 Task: Make in the project AgileFusion a sprint 'API Gateway Sprint'. Create in the project AgileFusion a sprint 'API Gateway Sprint'. Add in the project AgileFusion a sprint 'API Gateway Sprint'
Action: Mouse moved to (1072, 190)
Screenshot: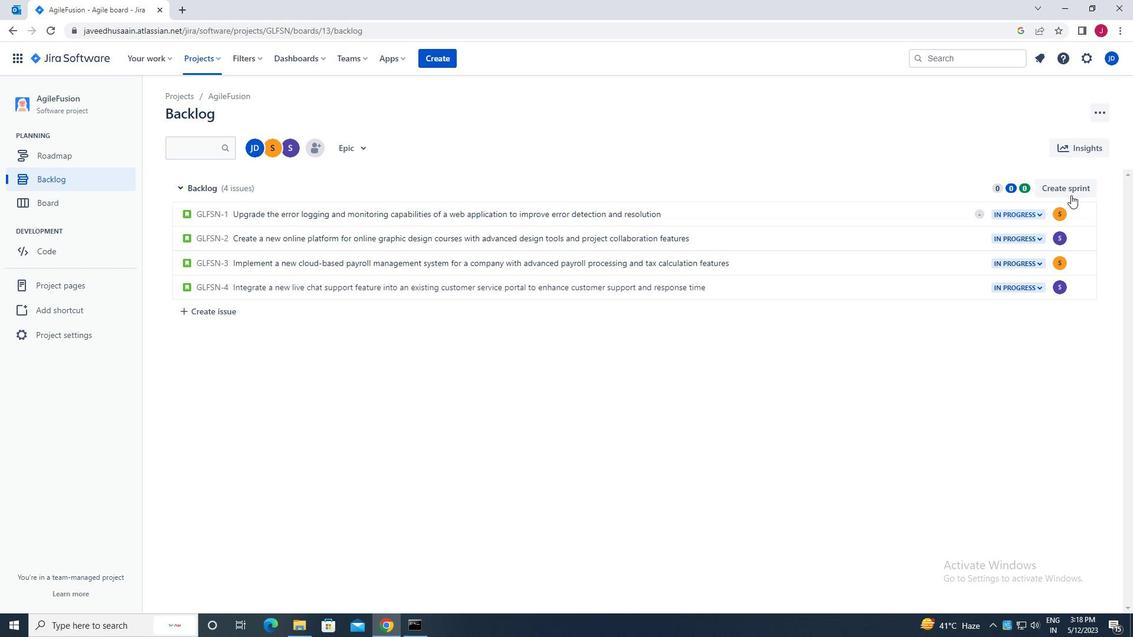 
Action: Mouse pressed left at (1072, 190)
Screenshot: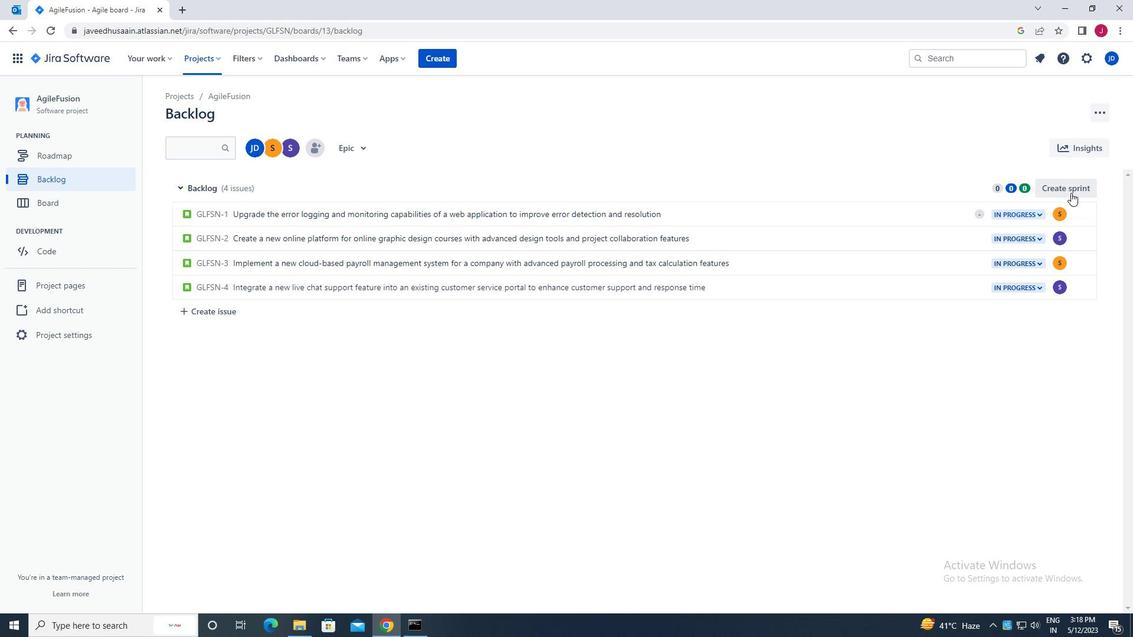 
Action: Mouse moved to (1090, 187)
Screenshot: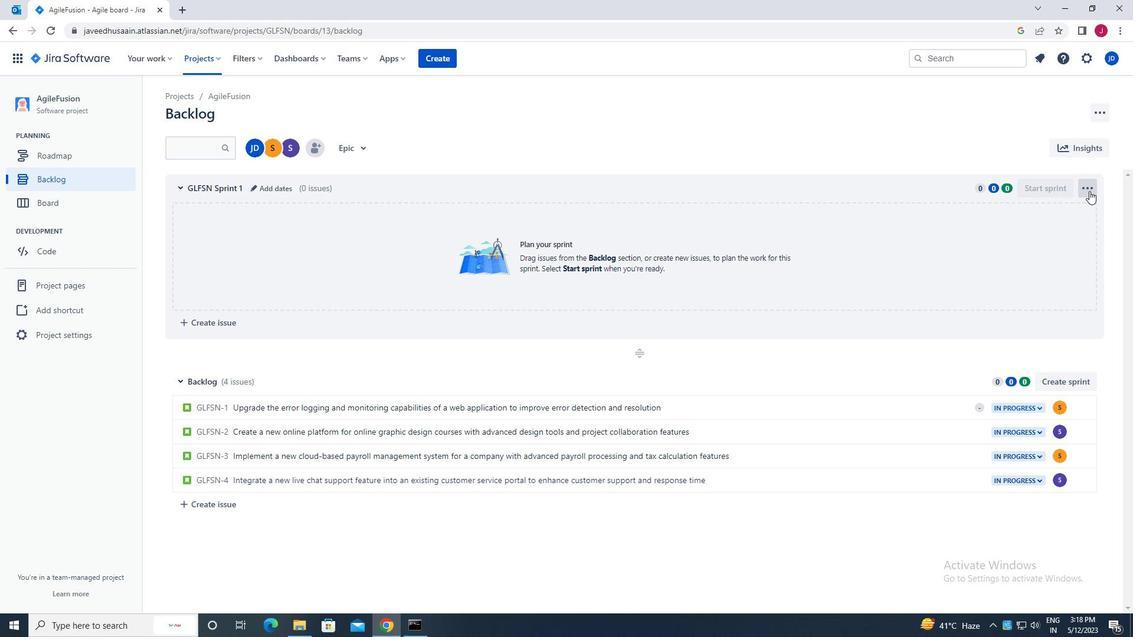 
Action: Mouse pressed left at (1090, 187)
Screenshot: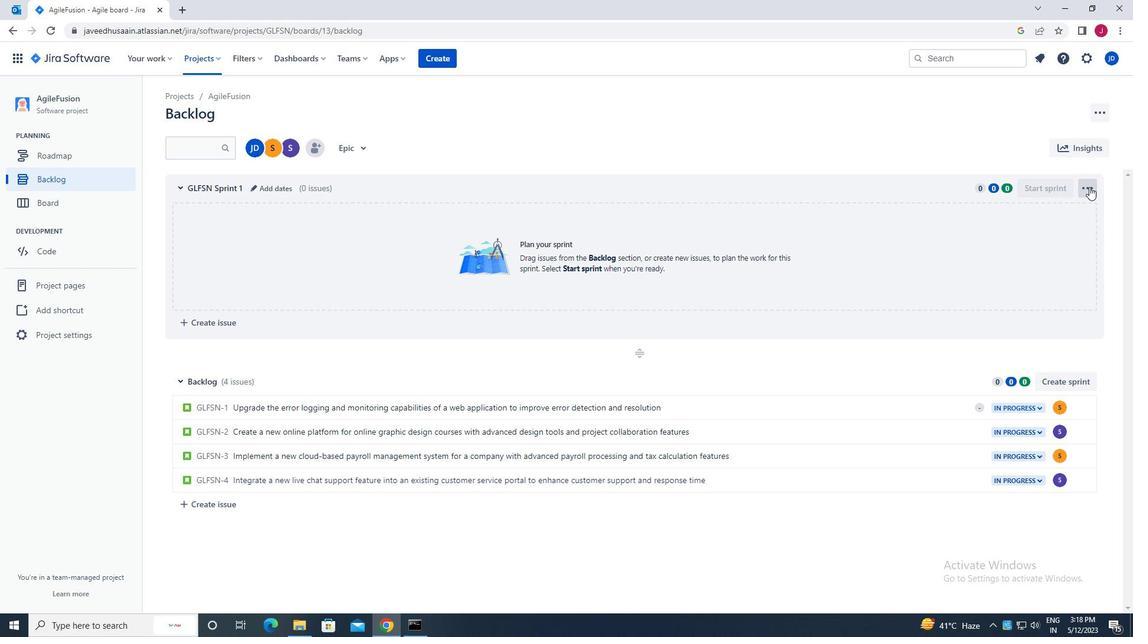 
Action: Mouse moved to (1073, 215)
Screenshot: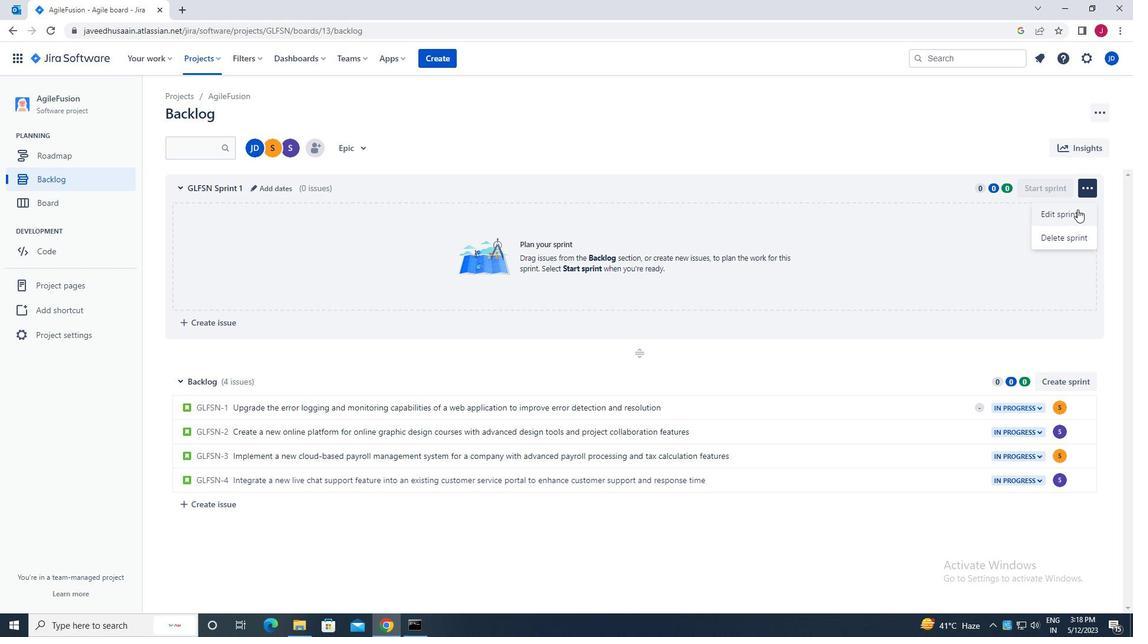 
Action: Mouse pressed left at (1073, 215)
Screenshot: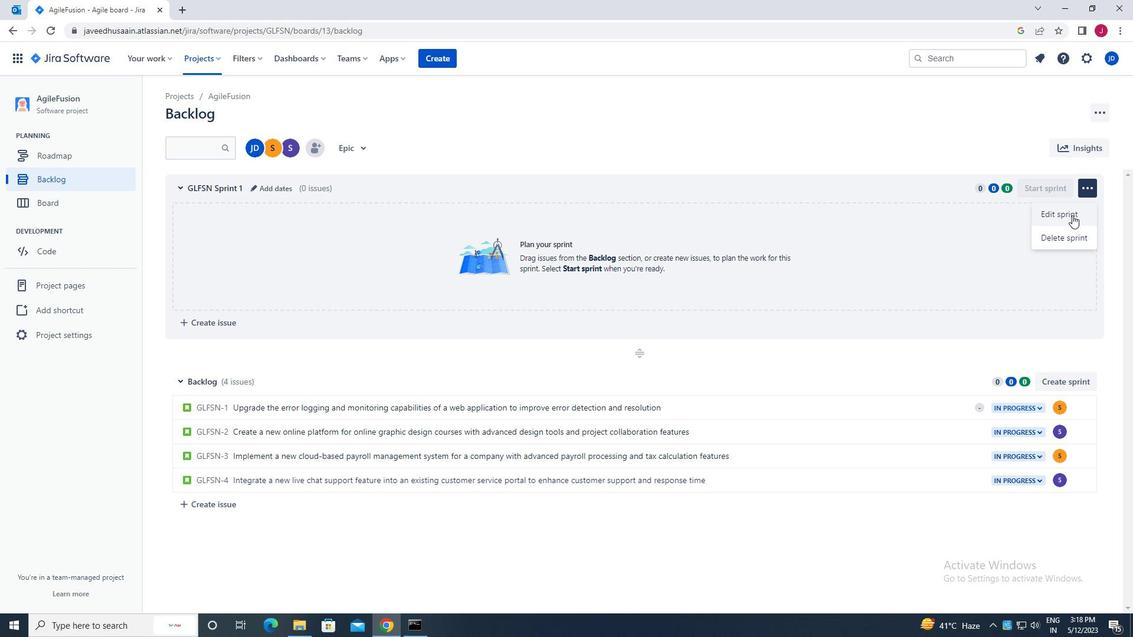 
Action: Mouse moved to (502, 140)
Screenshot: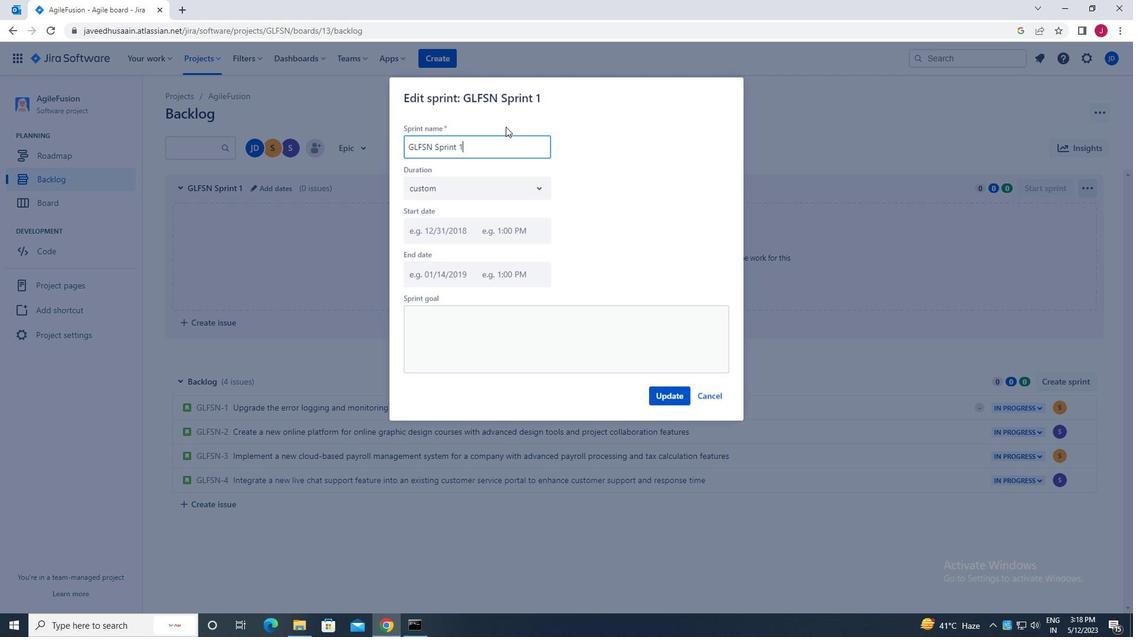 
Action: Mouse pressed left at (502, 140)
Screenshot: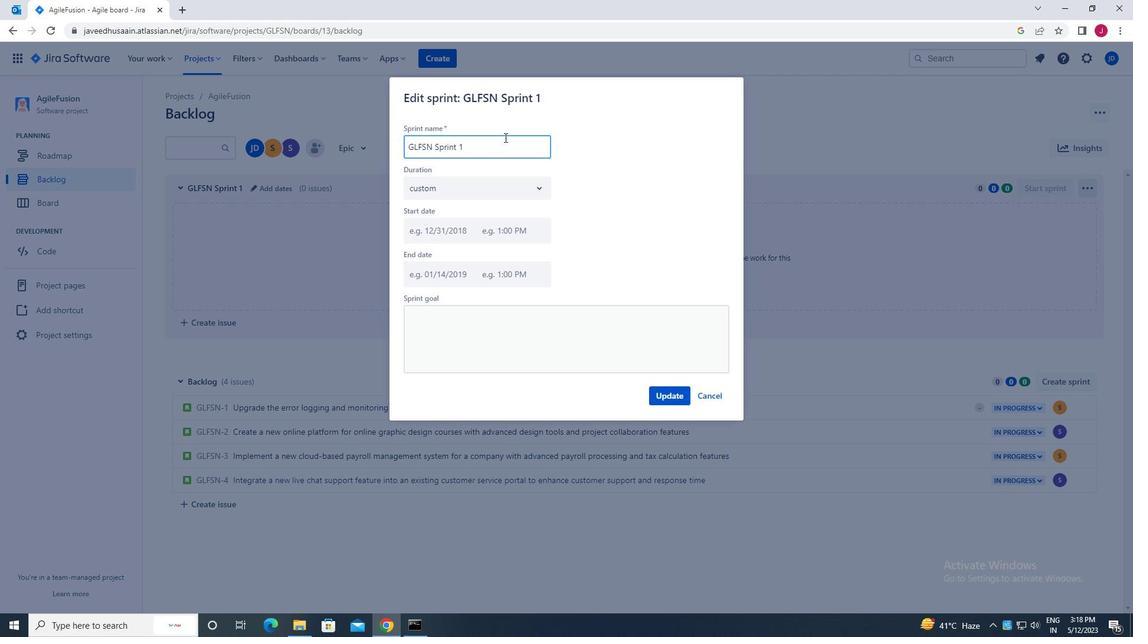 
Action: Key pressed <Key.backspace><Key.backspace><Key.backspace><Key.backspace><Key.backspace><Key.backspace><Key.backspace><Key.backspace><Key.backspace><Key.backspace><Key.backspace><Key.backspace><Key.backspace><Key.backspace><Key.backspace><Key.backspace><Key.backspace><Key.backspace><Key.backspace><Key.backspace>api<Key.space><Key.caps_lock><Key.caps_lock>g<Key.caps_lock>ateway<Key.space><Key.caps_lock>s<Key.caps_lock>print
Screenshot: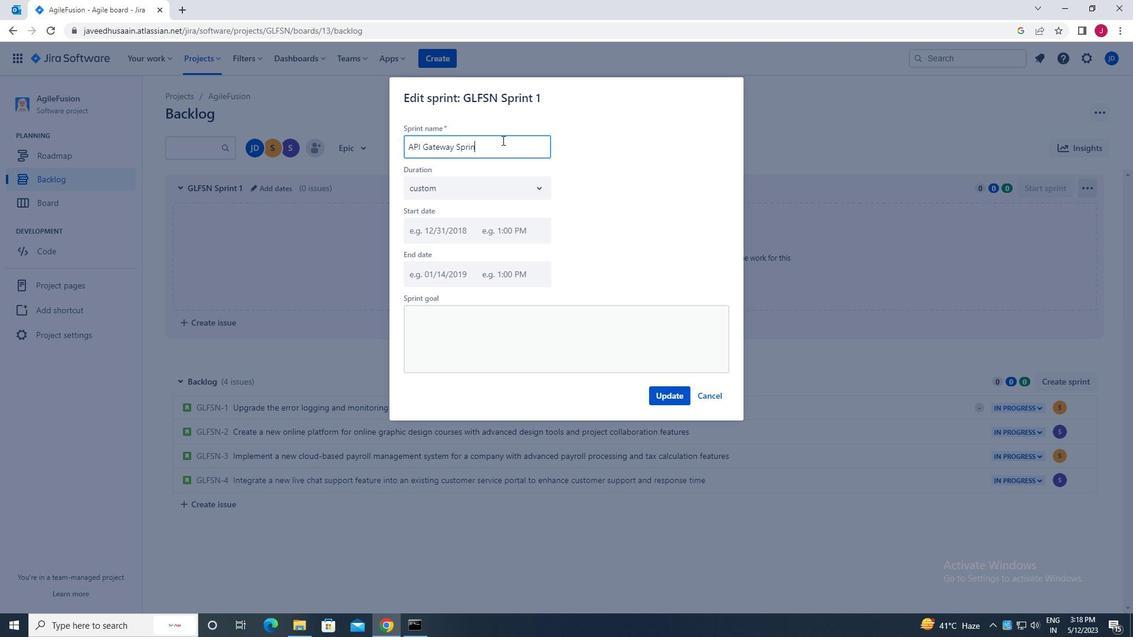 
Action: Mouse moved to (673, 397)
Screenshot: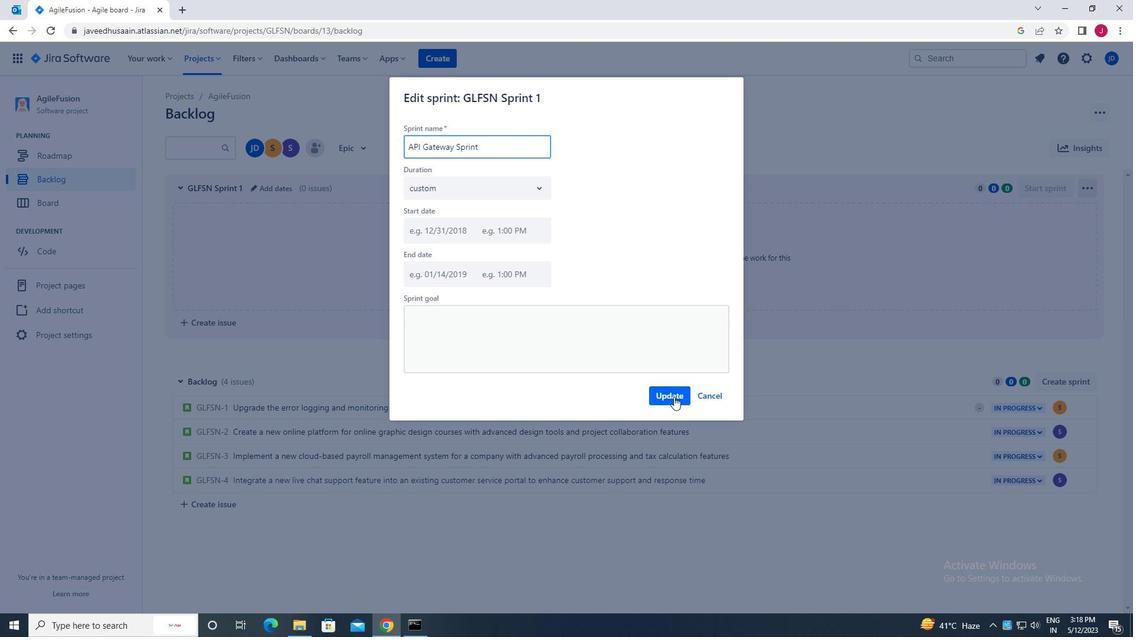 
Action: Mouse pressed left at (673, 397)
Screenshot: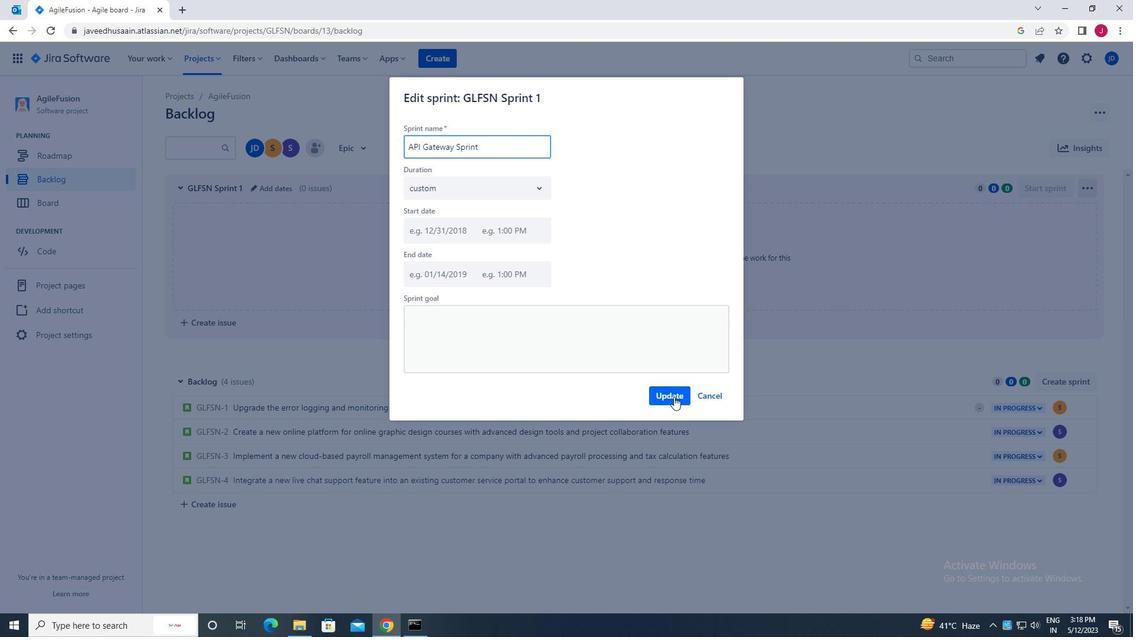 
Action: Mouse moved to (1071, 382)
Screenshot: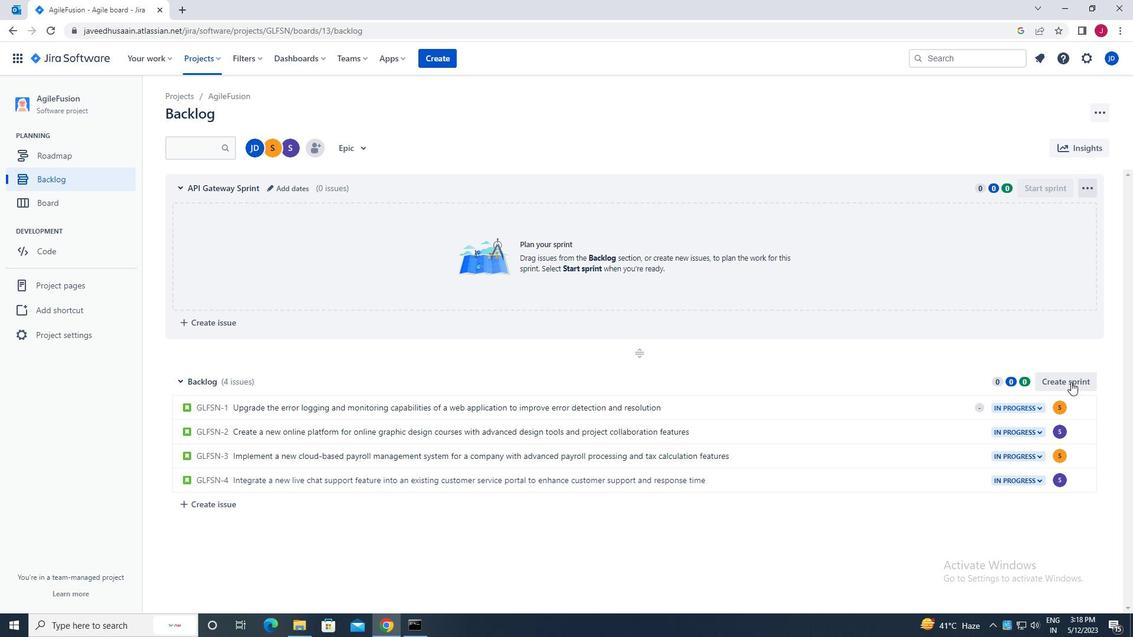 
Action: Mouse pressed left at (1071, 382)
Screenshot: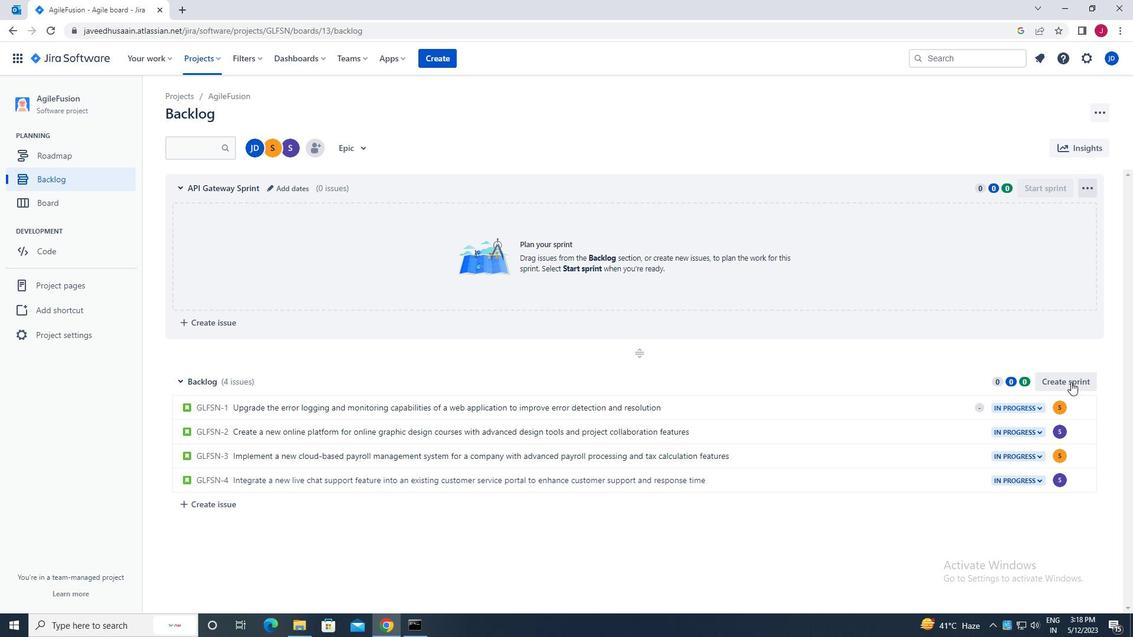 
Action: Mouse moved to (1089, 382)
Screenshot: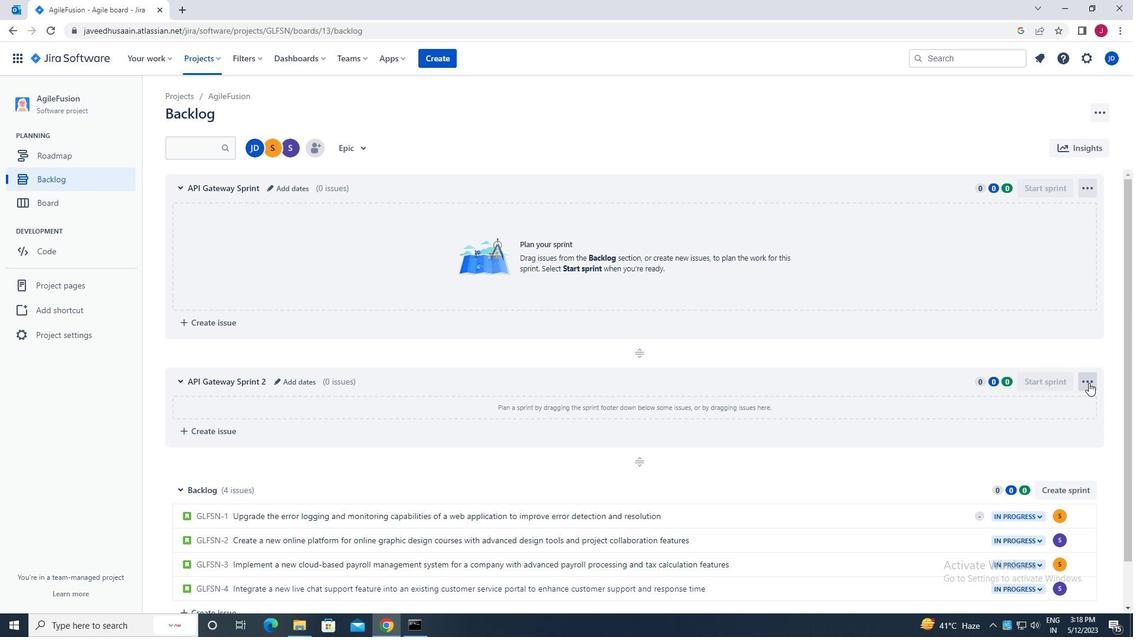
Action: Mouse pressed left at (1089, 382)
Screenshot: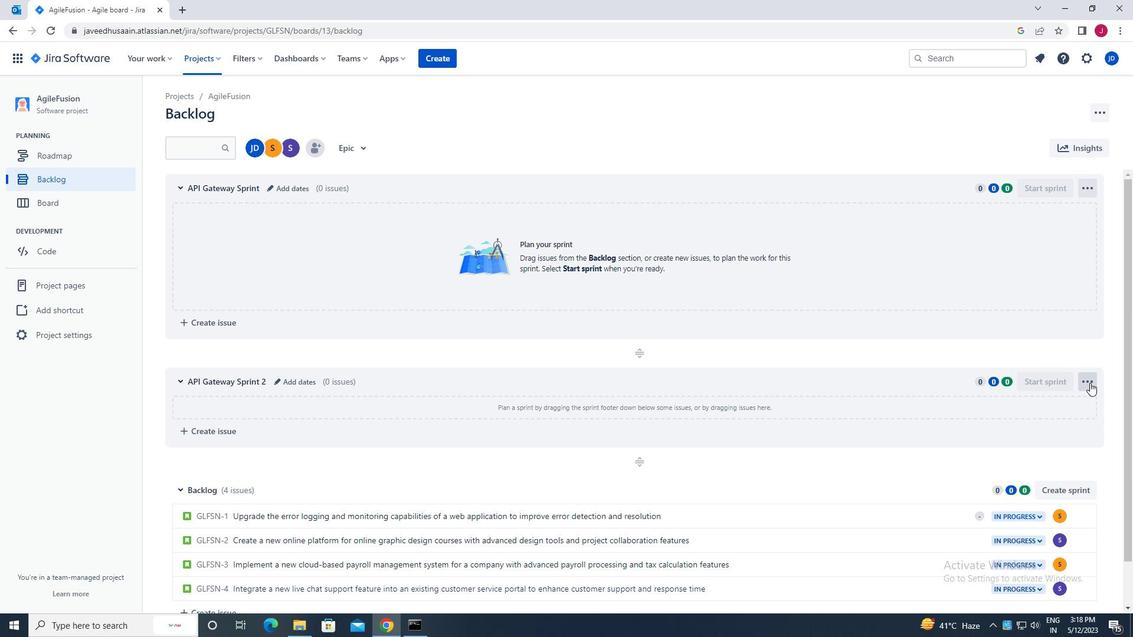 
Action: Mouse moved to (1057, 430)
Screenshot: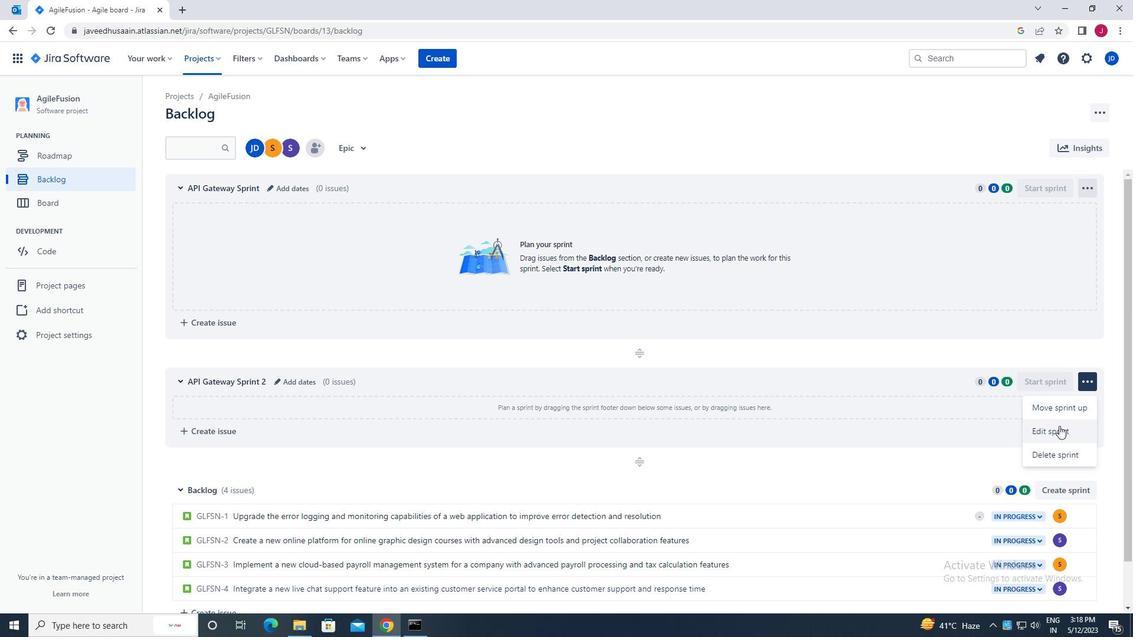 
Action: Mouse pressed left at (1057, 430)
Screenshot: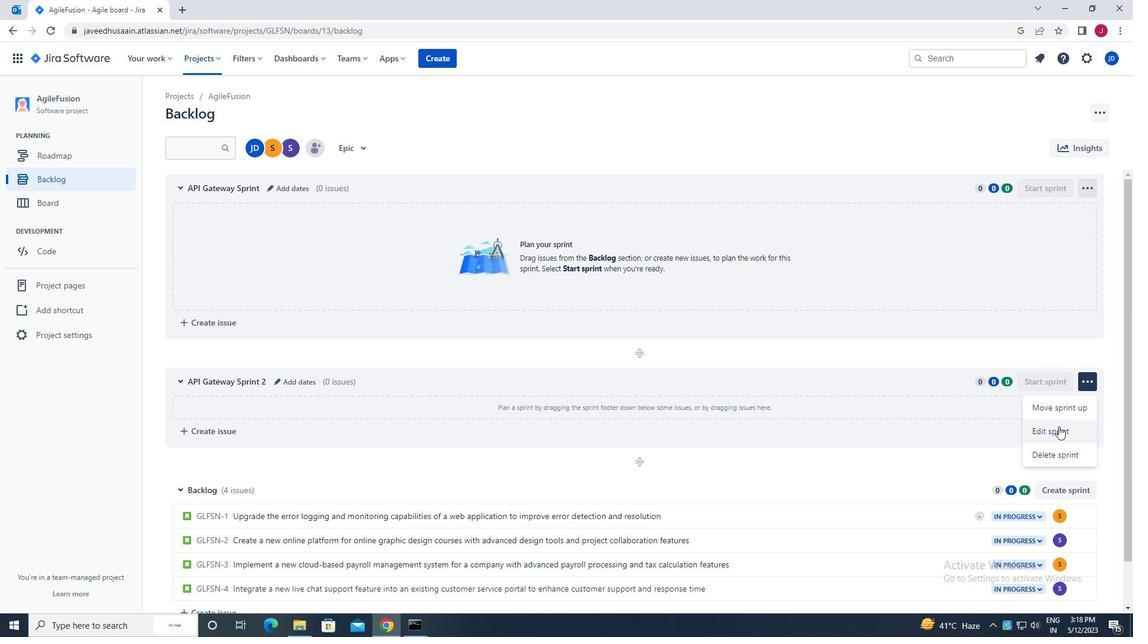 
Action: Mouse moved to (525, 144)
Screenshot: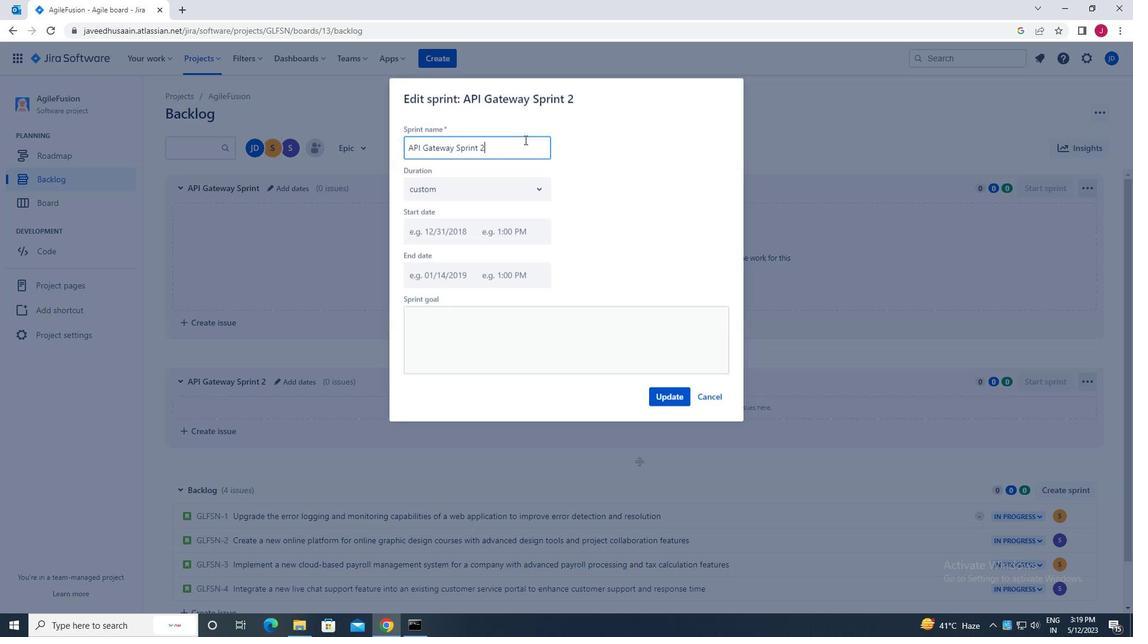 
Action: Key pressed <Key.backspace><Key.backspace><Key.backspace><Key.backspace><Key.backspace><Key.backspace><Key.backspace><Key.backspace><Key.backspace><Key.backspace><Key.backspace><Key.backspace><Key.backspace><Key.backspace><Key.backspace><Key.backspace><Key.backspace><Key.backspace><Key.backspace><Key.caps_lock>pi<Key.space><Key.caps_lock><Key.caps_lock>g<Key.caps_lock>ateway<Key.space><Key.caps_lock>s<Key.caps_lock>print
Screenshot: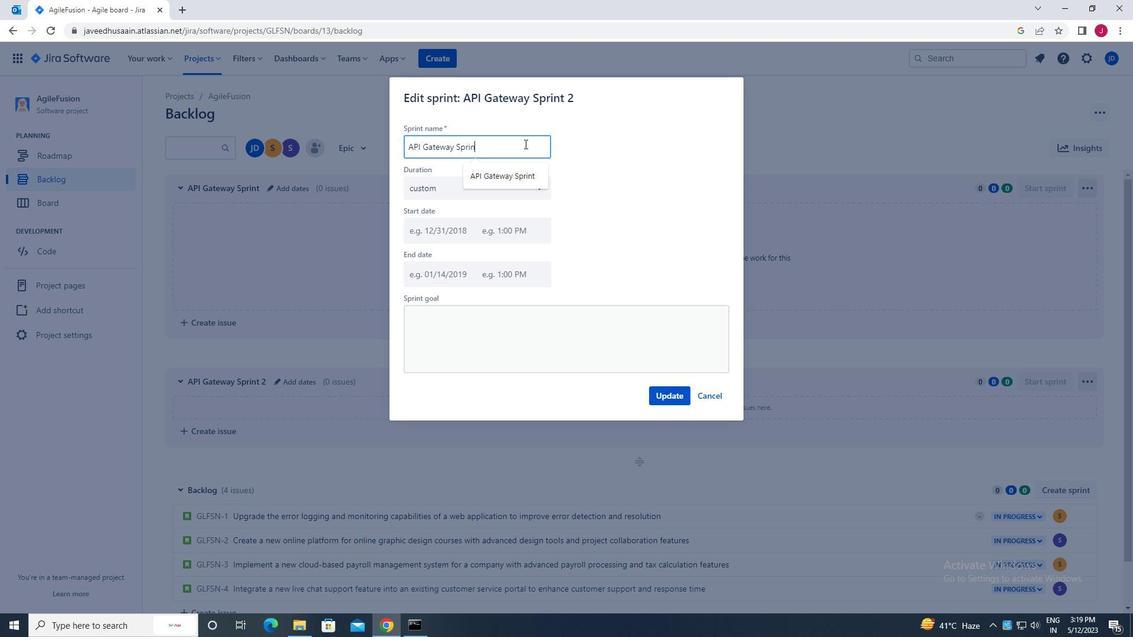 
Action: Mouse moved to (673, 394)
Screenshot: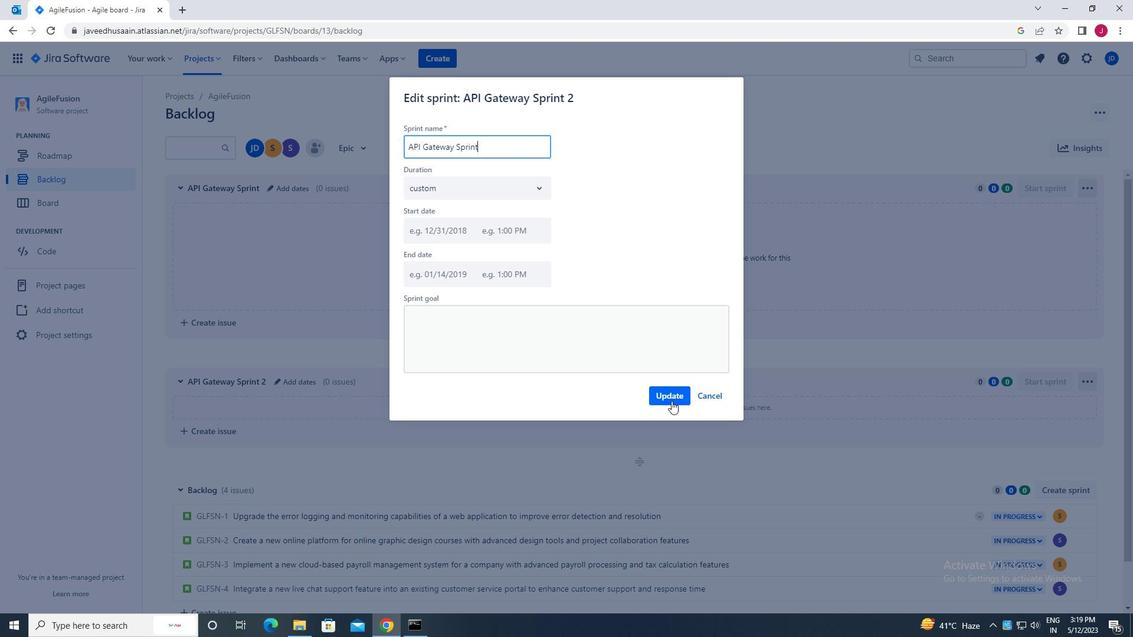 
Action: Mouse pressed left at (673, 394)
Screenshot: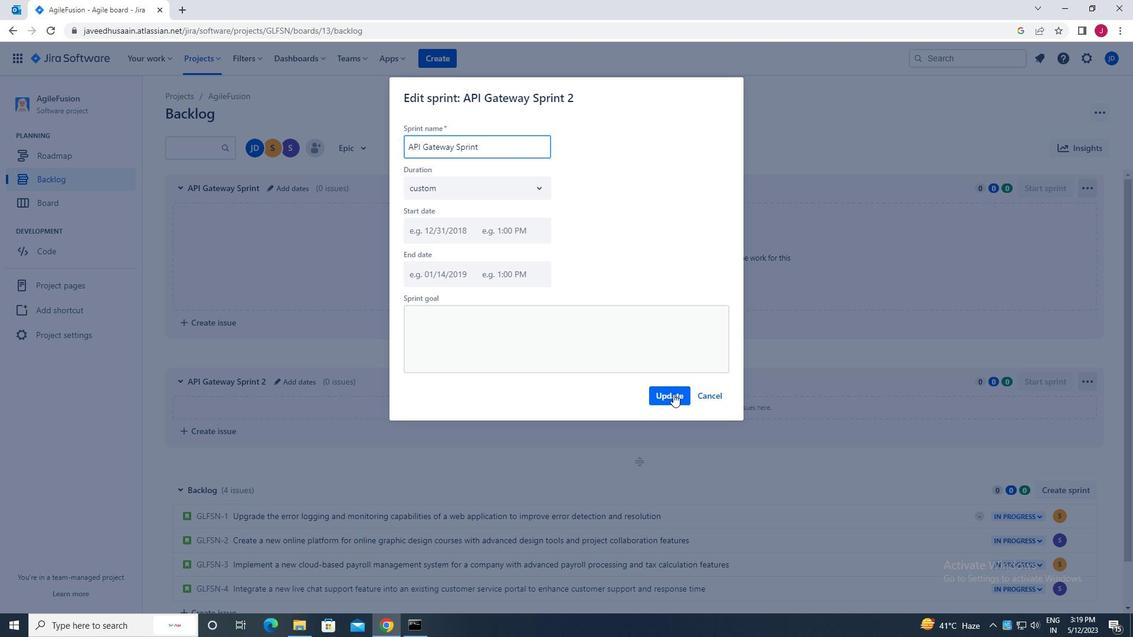 
Action: Mouse moved to (1089, 446)
Screenshot: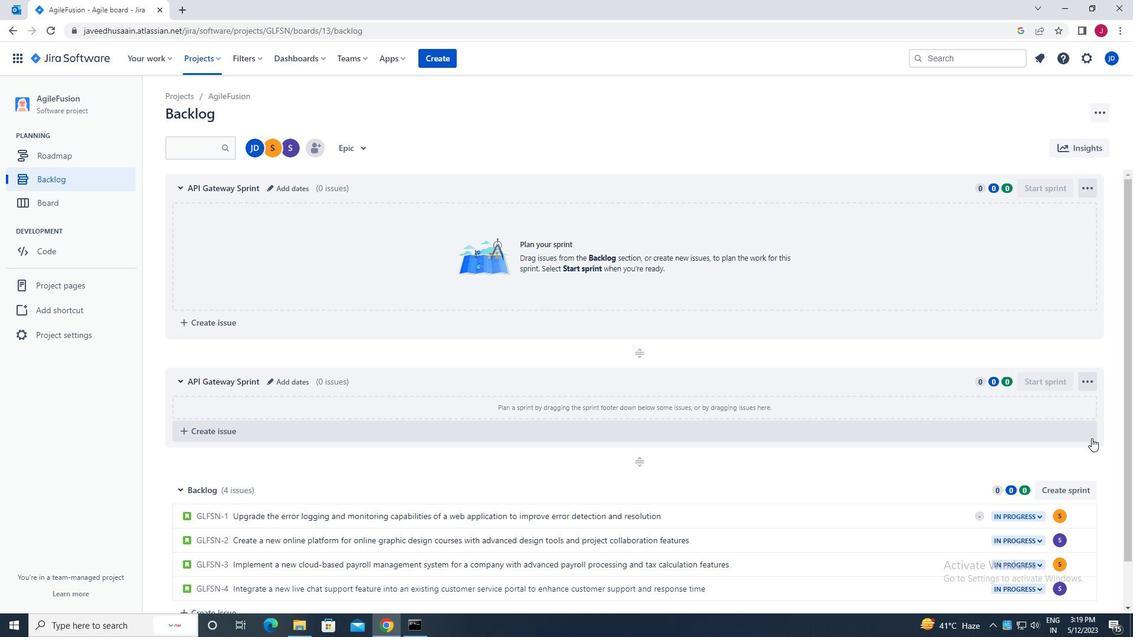 
Action: Mouse scrolled (1089, 445) with delta (0, 0)
Screenshot: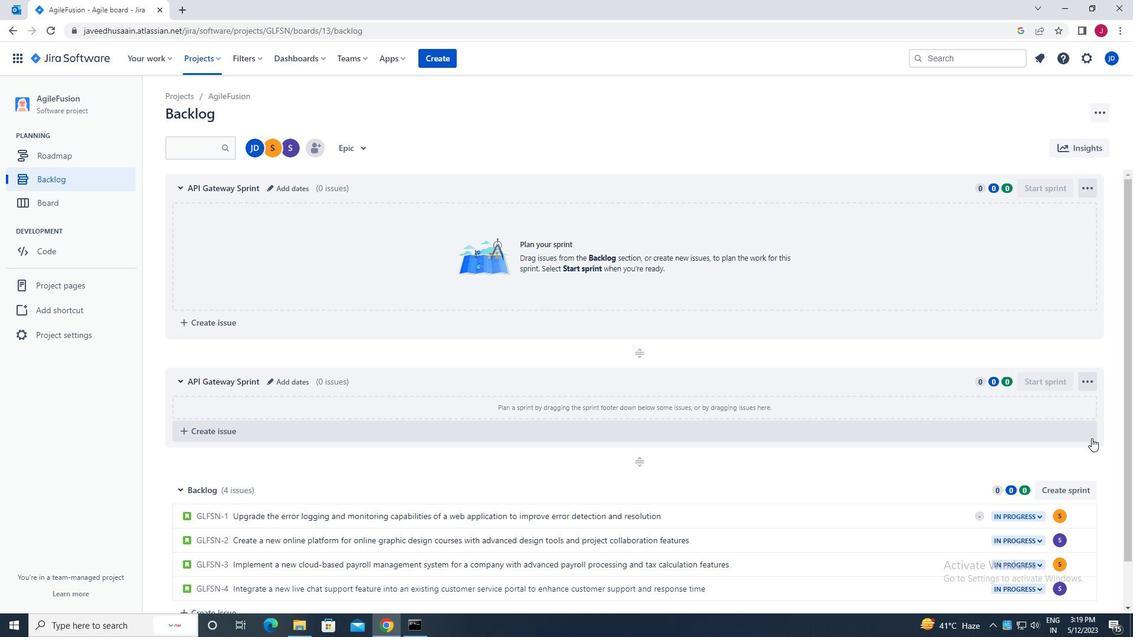 
Action: Mouse scrolled (1089, 445) with delta (0, 0)
Screenshot: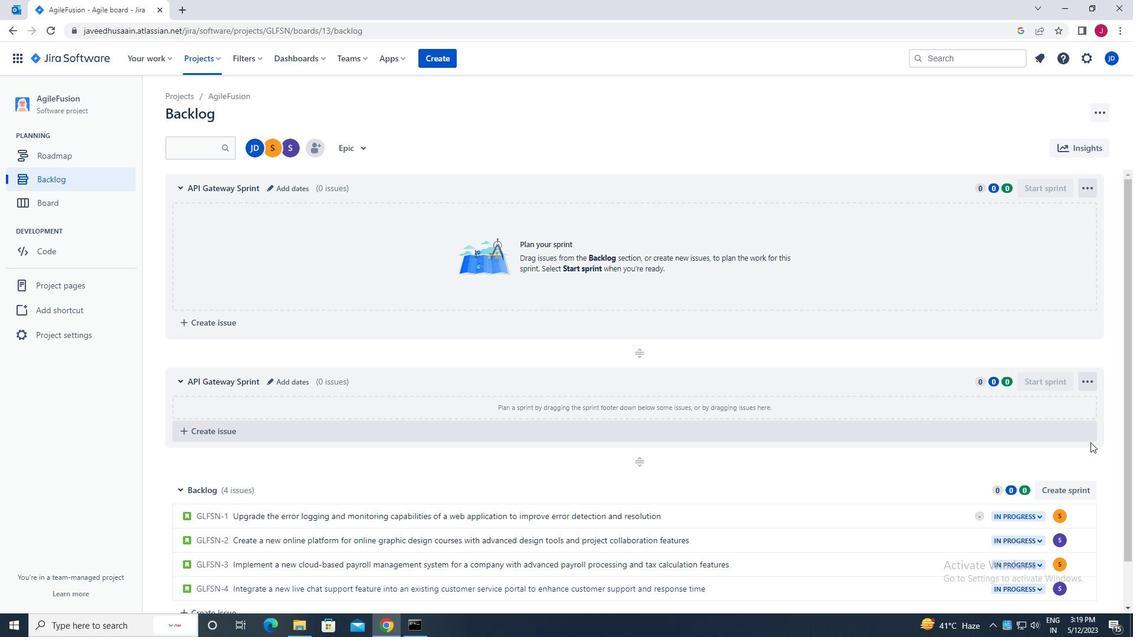 
Action: Mouse moved to (1087, 447)
Screenshot: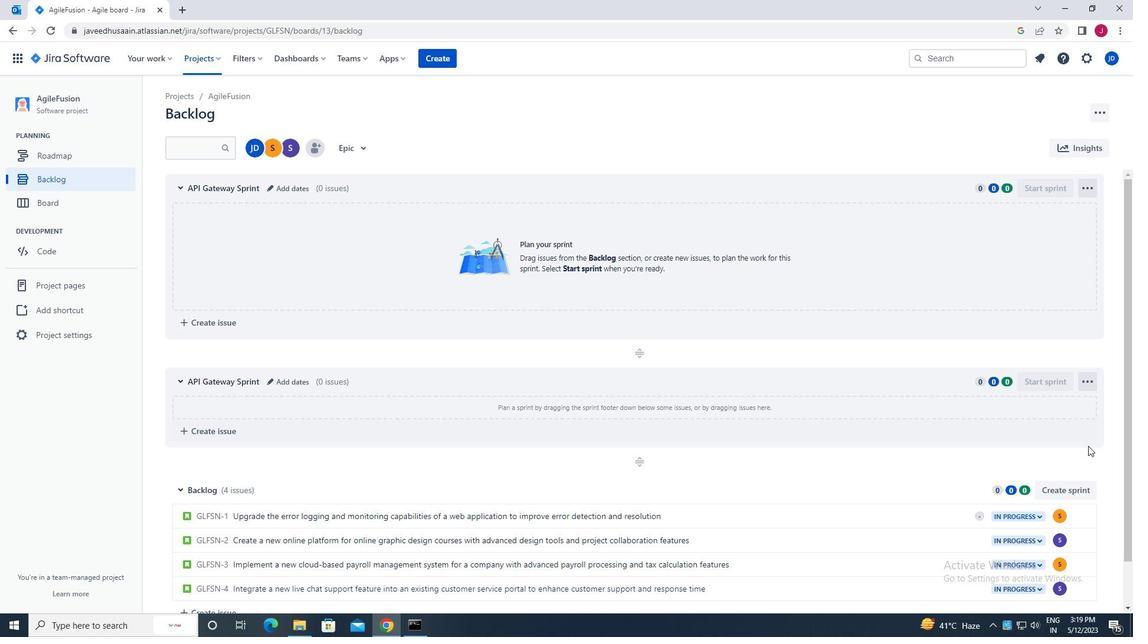 
Action: Mouse scrolled (1087, 446) with delta (0, 0)
Screenshot: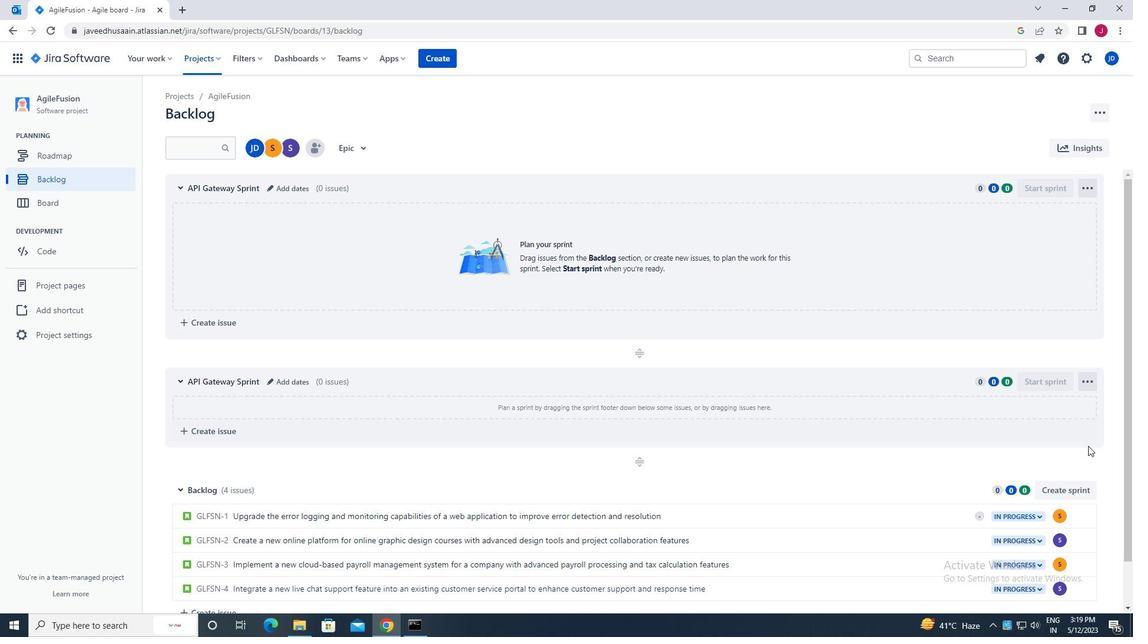 
Action: Mouse moved to (1074, 440)
Screenshot: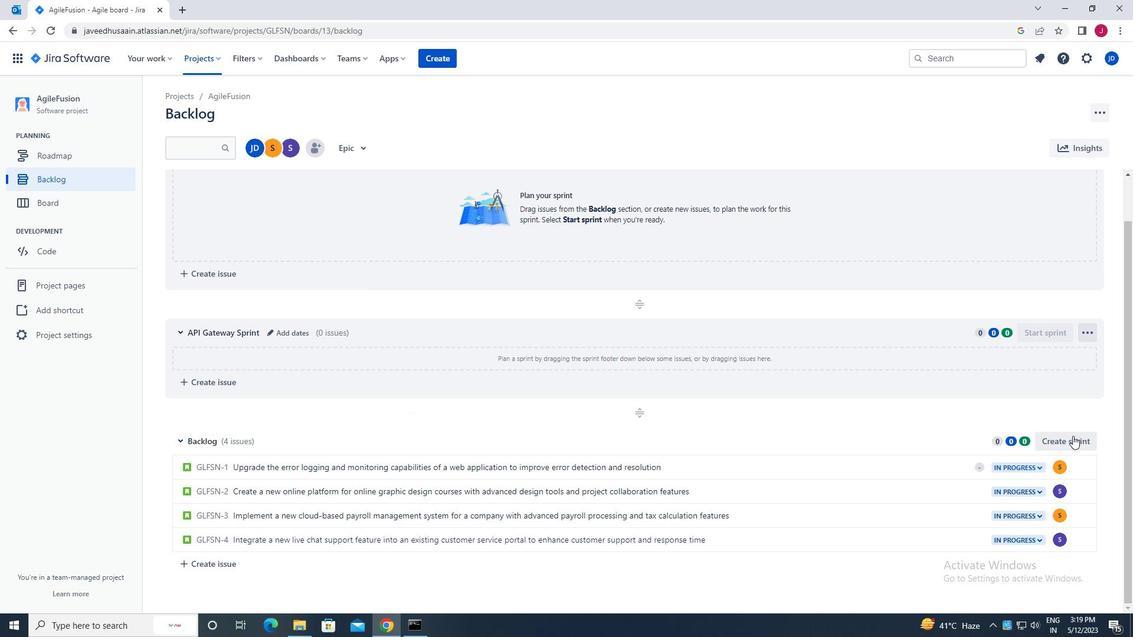 
Action: Mouse pressed left at (1074, 440)
Screenshot: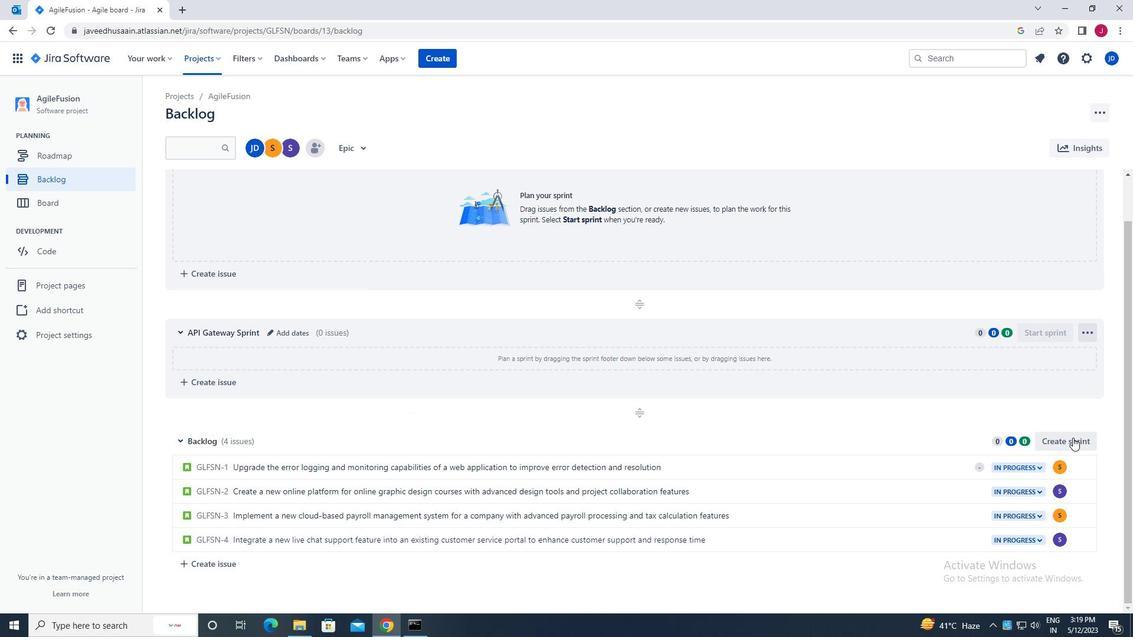 
Action: Mouse moved to (1086, 445)
Screenshot: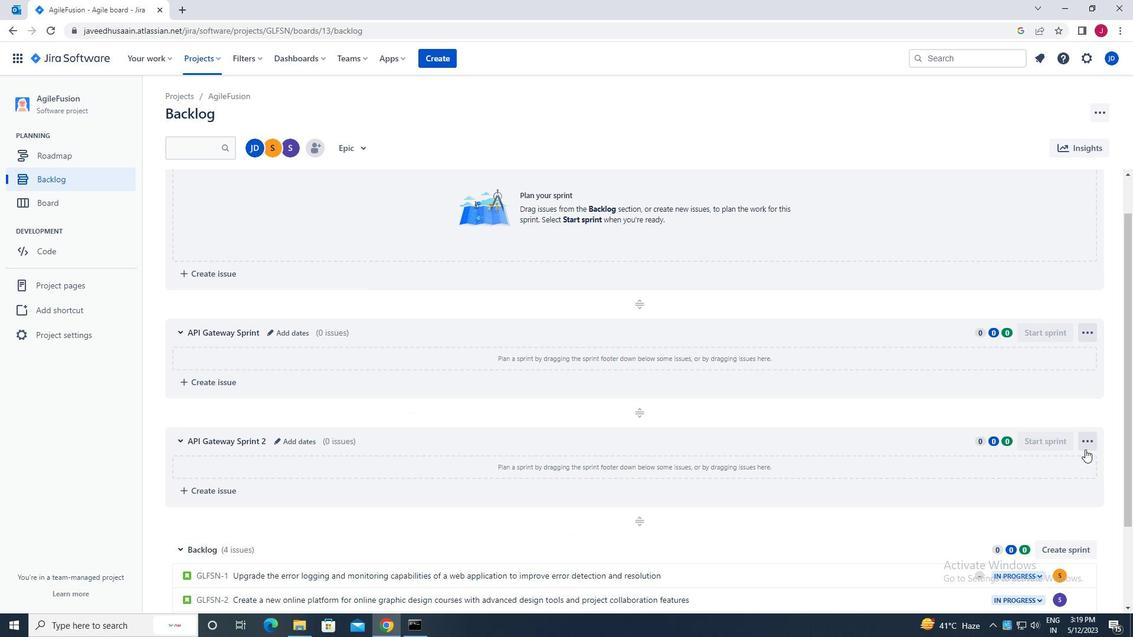 
Action: Mouse pressed left at (1086, 445)
Screenshot: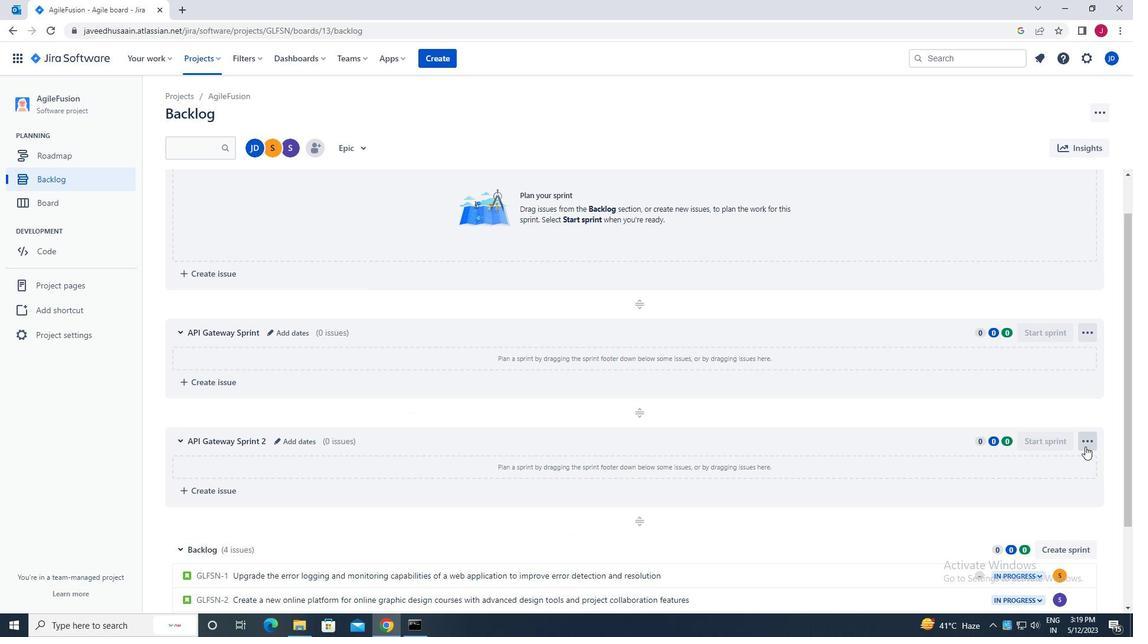 
Action: Mouse moved to (1057, 491)
Screenshot: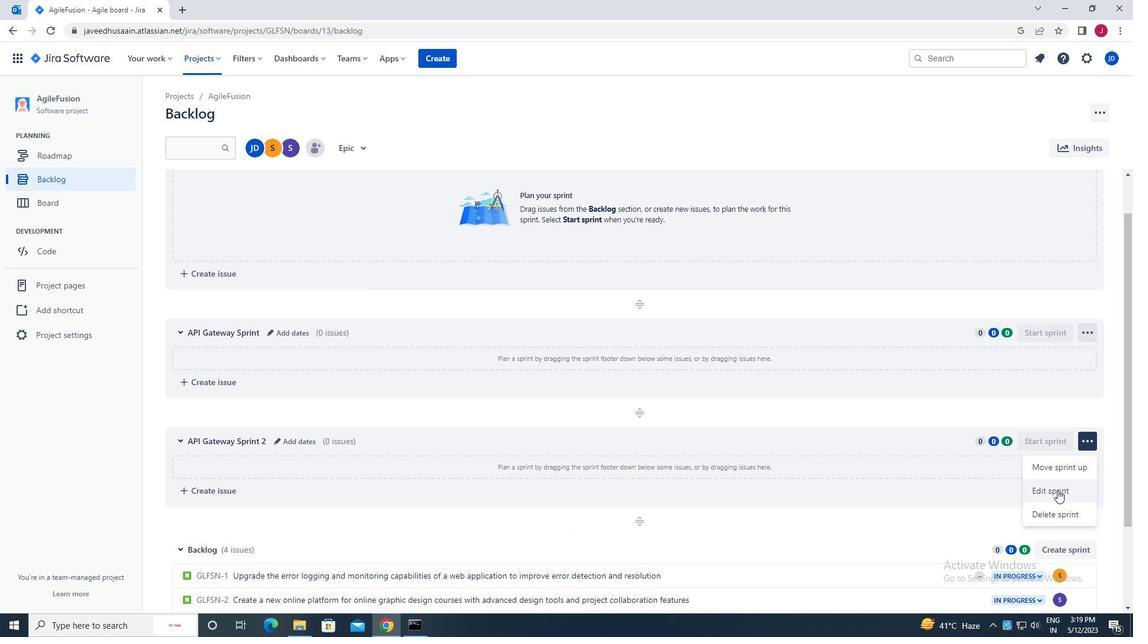 
Action: Mouse pressed left at (1057, 491)
Screenshot: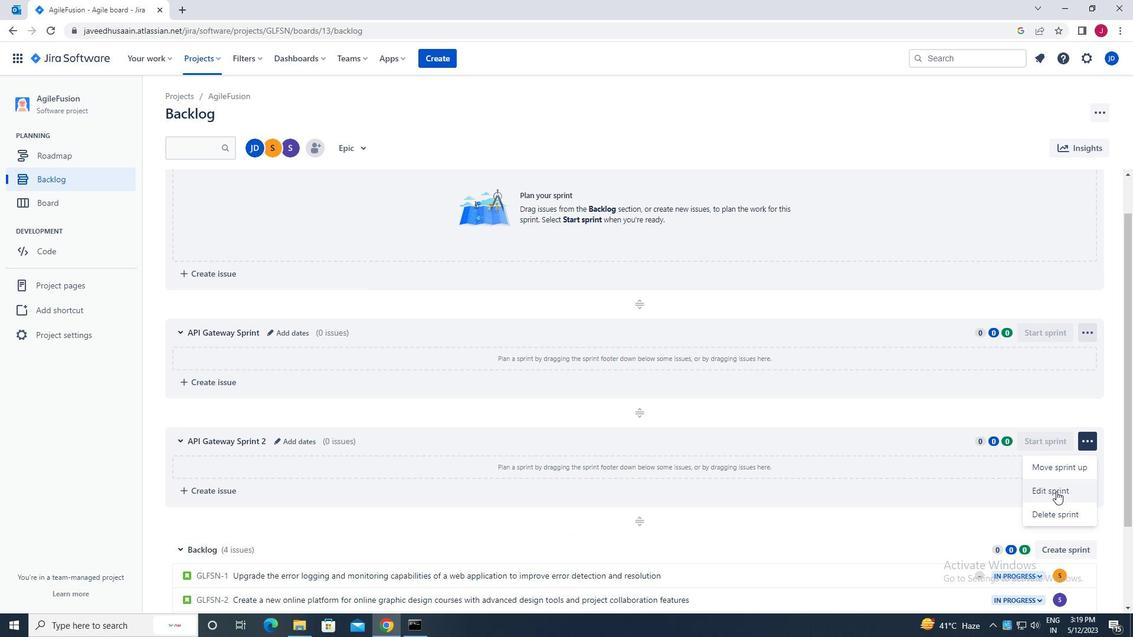 
Action: Mouse moved to (527, 143)
Screenshot: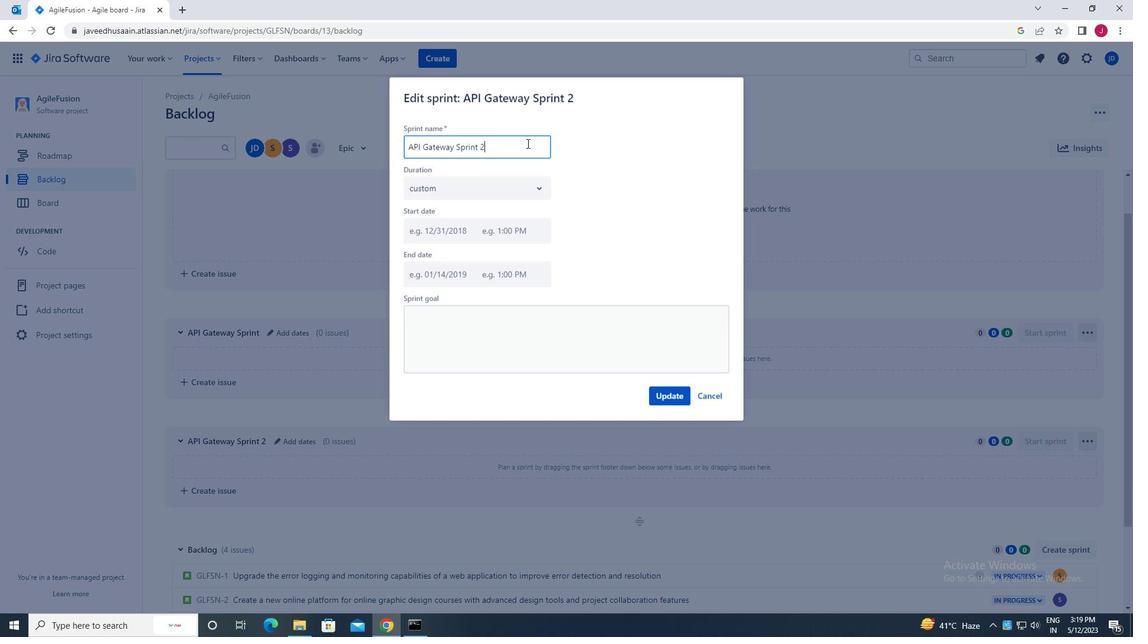 
Action: Key pressed <Key.backspace>
Screenshot: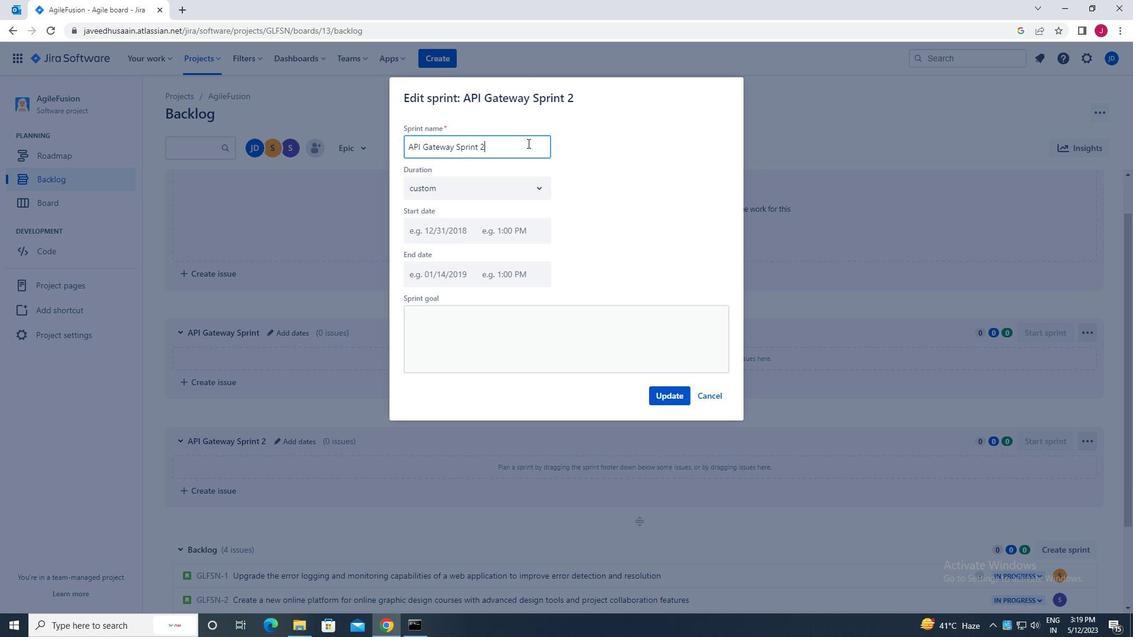 
Action: Mouse moved to (672, 399)
Screenshot: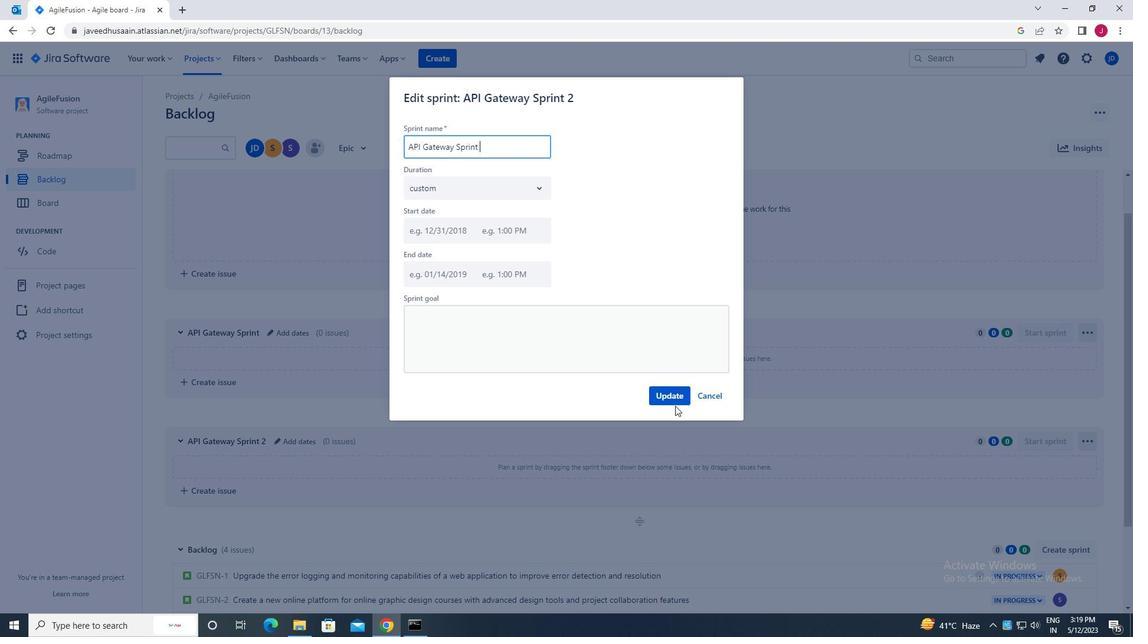 
Action: Mouse pressed left at (672, 399)
Screenshot: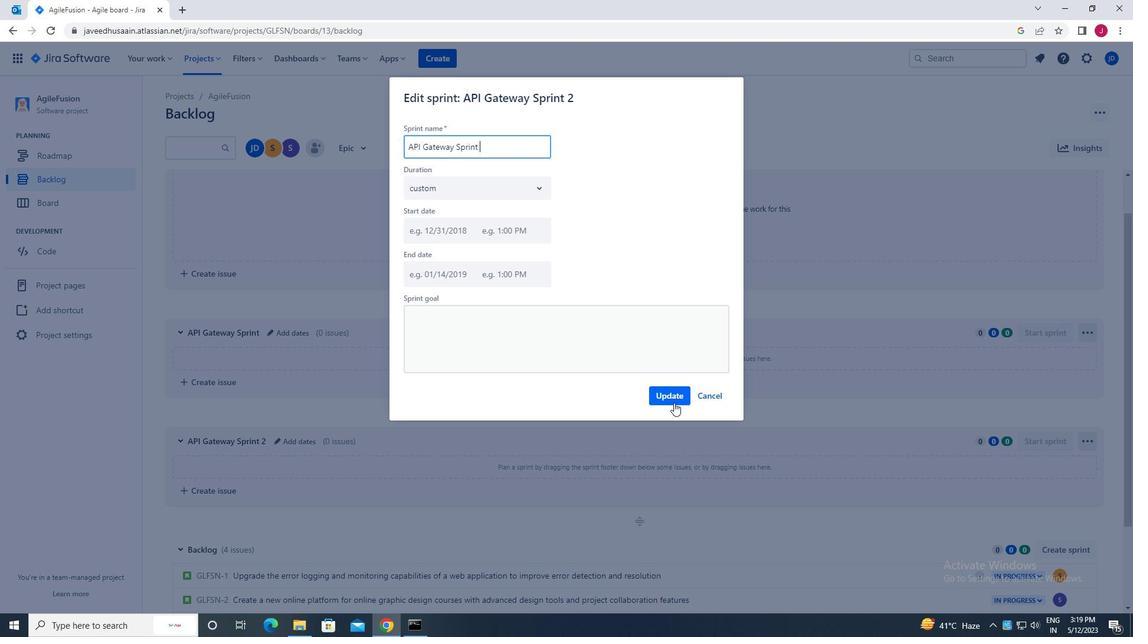
Action: Mouse moved to (1052, 458)
Screenshot: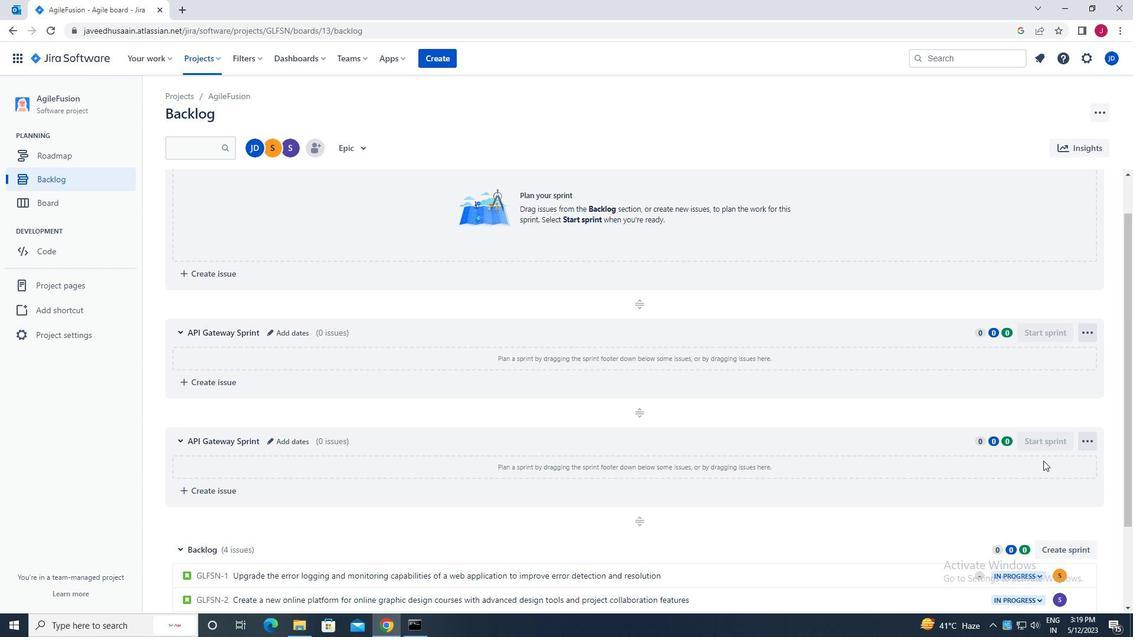 
Action: Mouse scrolled (1052, 457) with delta (0, 0)
Screenshot: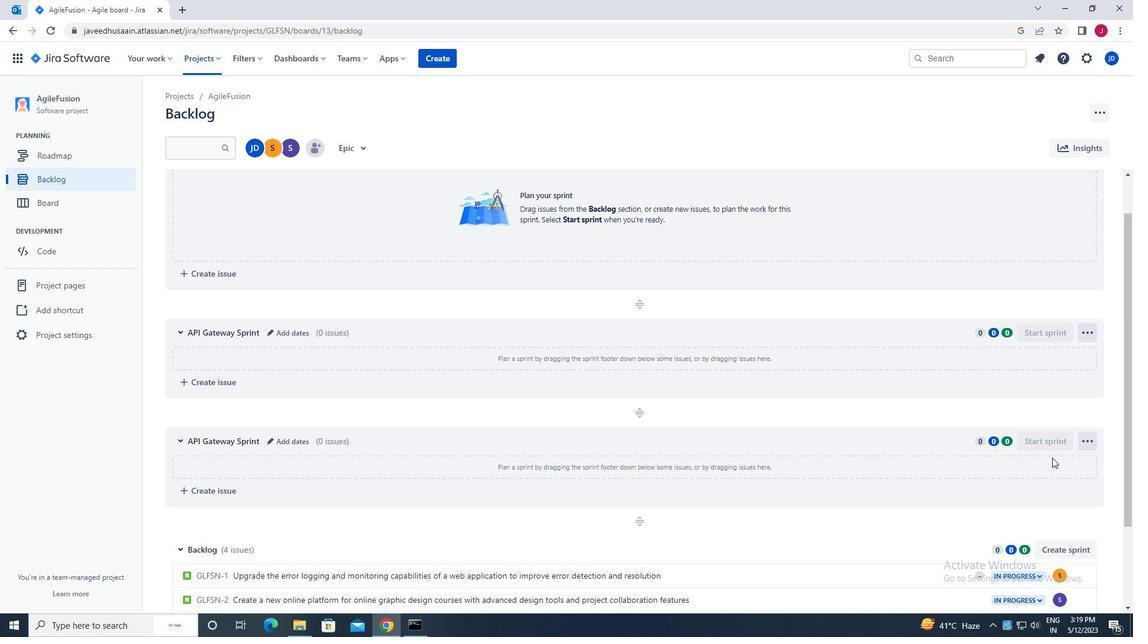 
Action: Mouse scrolled (1052, 457) with delta (0, 0)
Screenshot: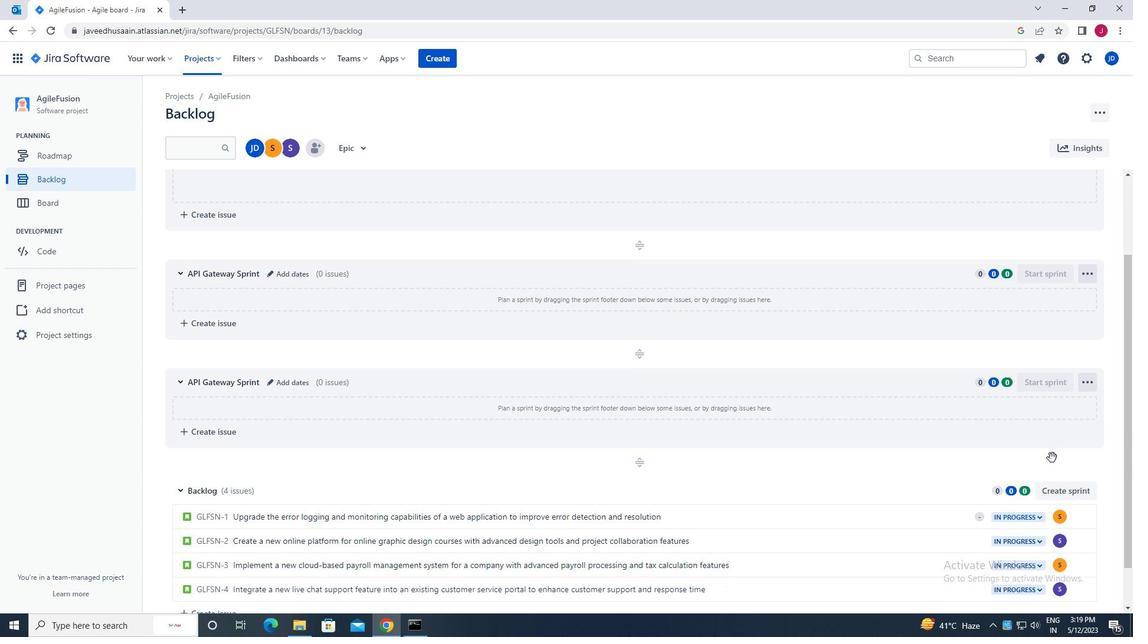 
Action: Mouse scrolled (1052, 457) with delta (0, 0)
Screenshot: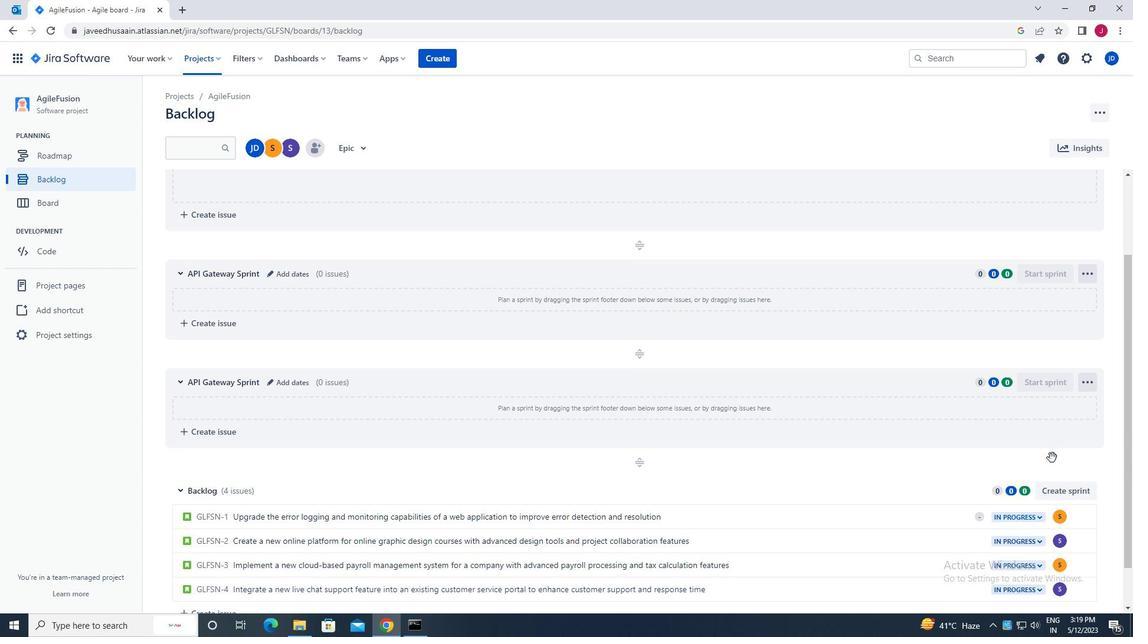 
Action: Mouse scrolled (1052, 457) with delta (0, 0)
Screenshot: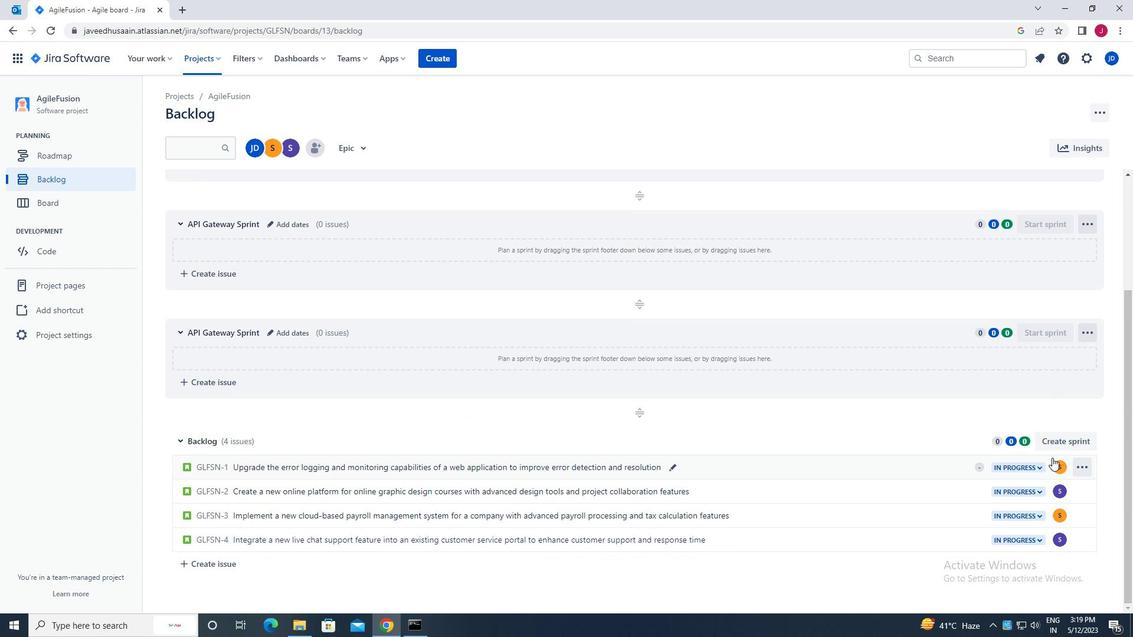 
Action: Mouse moved to (1035, 452)
Screenshot: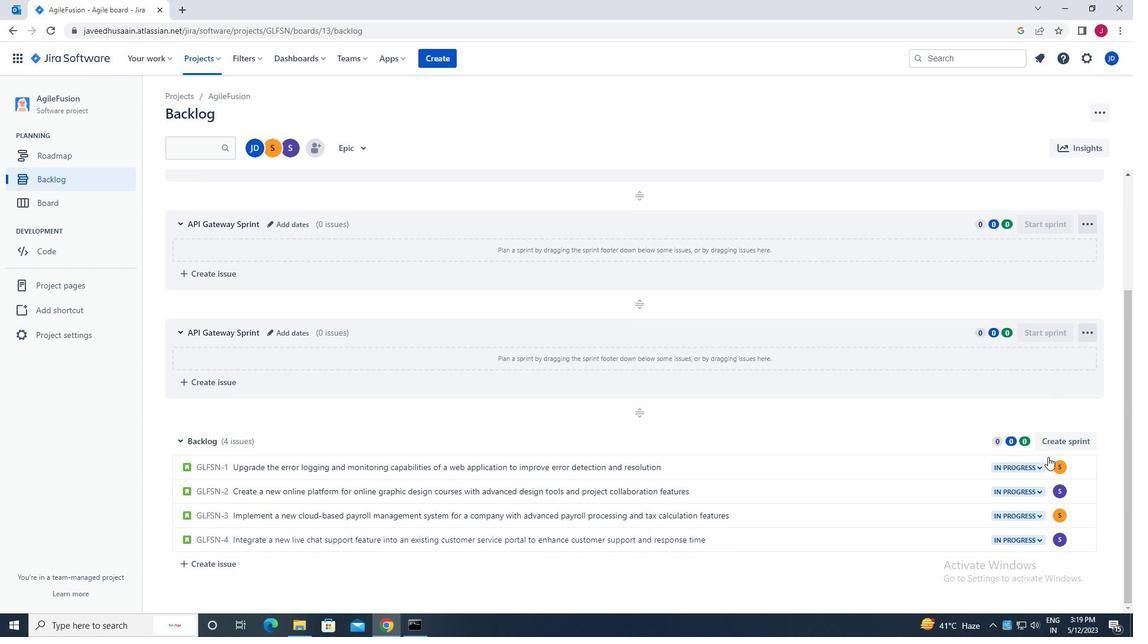 
